 Task: Change the configuration of the roadmap layout of the mark's project to sort by "Milestone" in ascending order.
Action: Mouse pressed left at (277, 174)
Screenshot: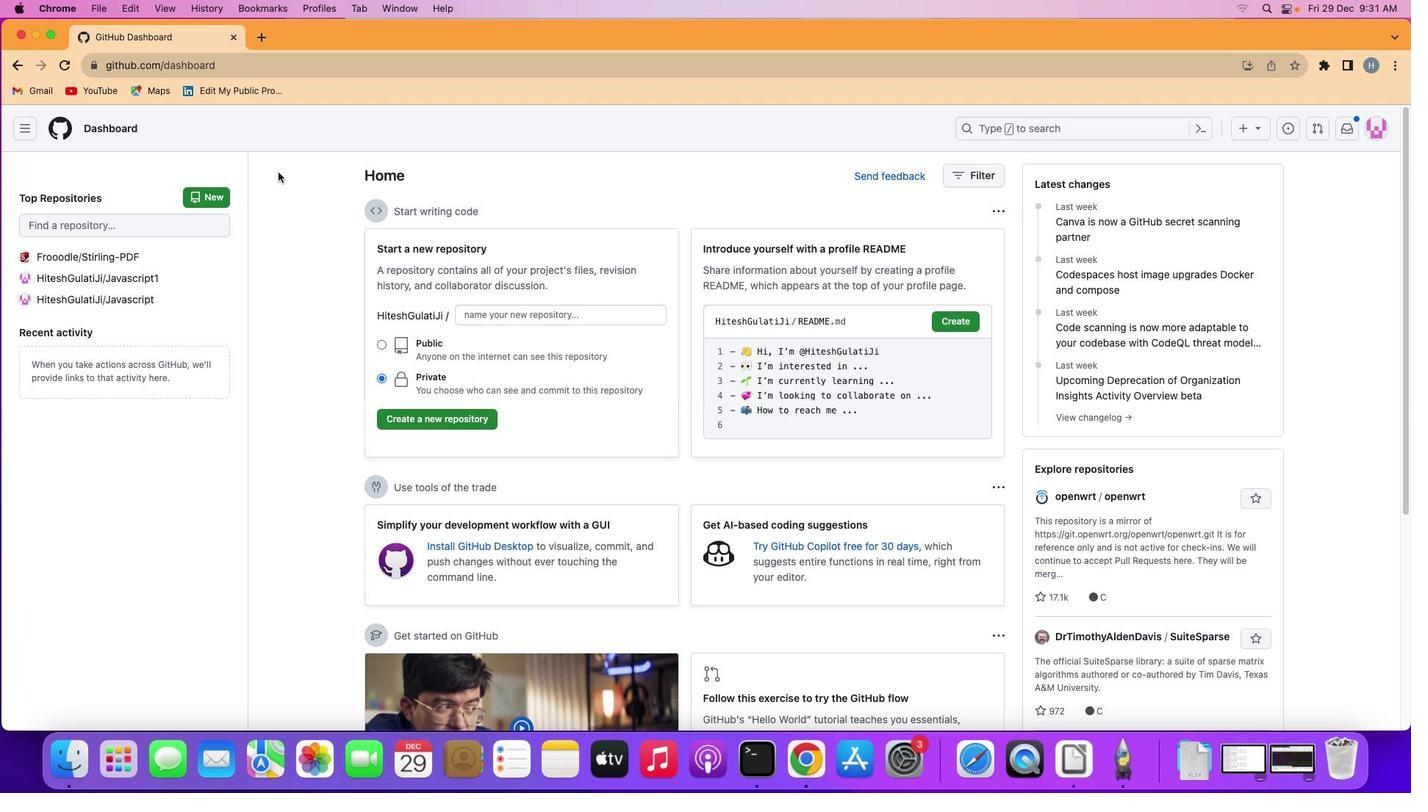 
Action: Mouse moved to (30, 130)
Screenshot: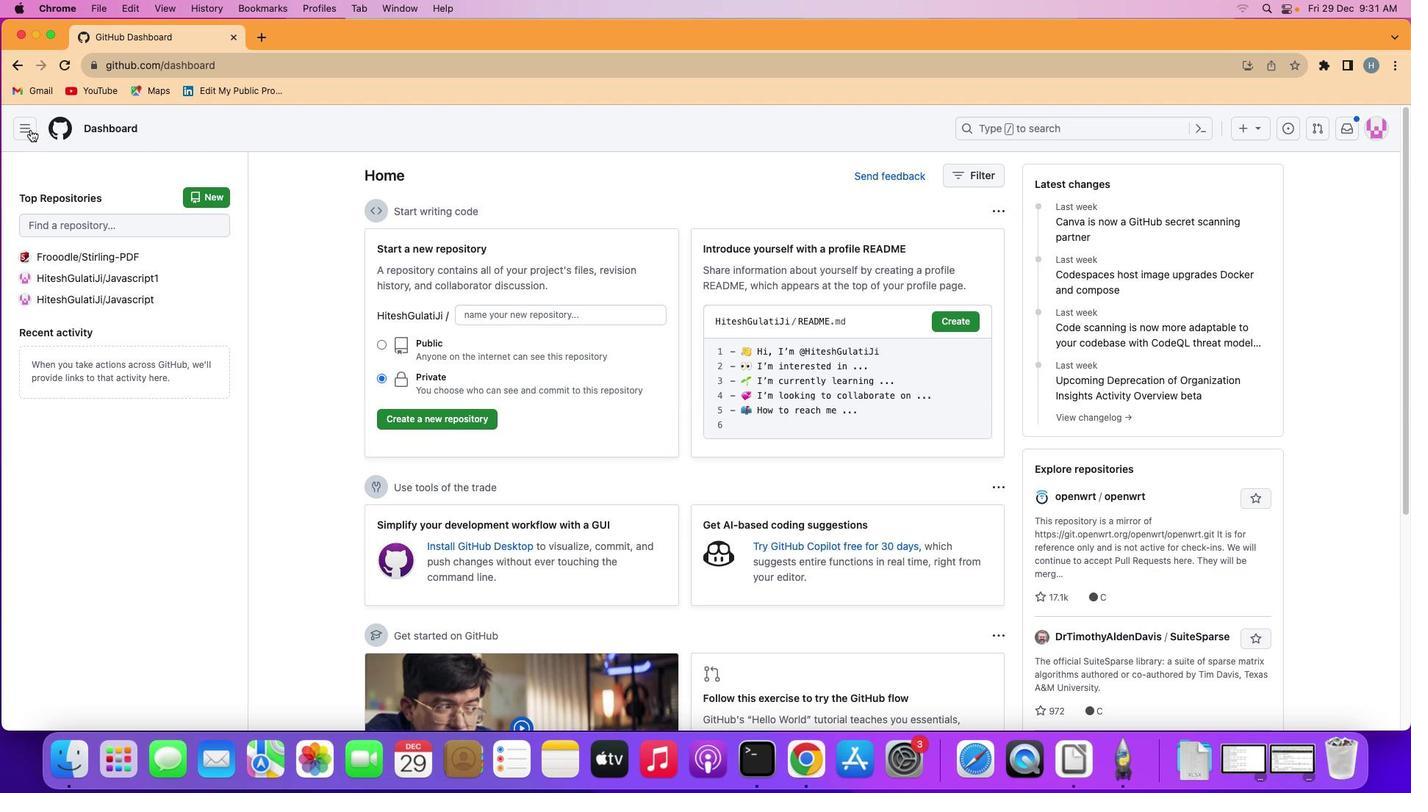 
Action: Mouse pressed left at (30, 130)
Screenshot: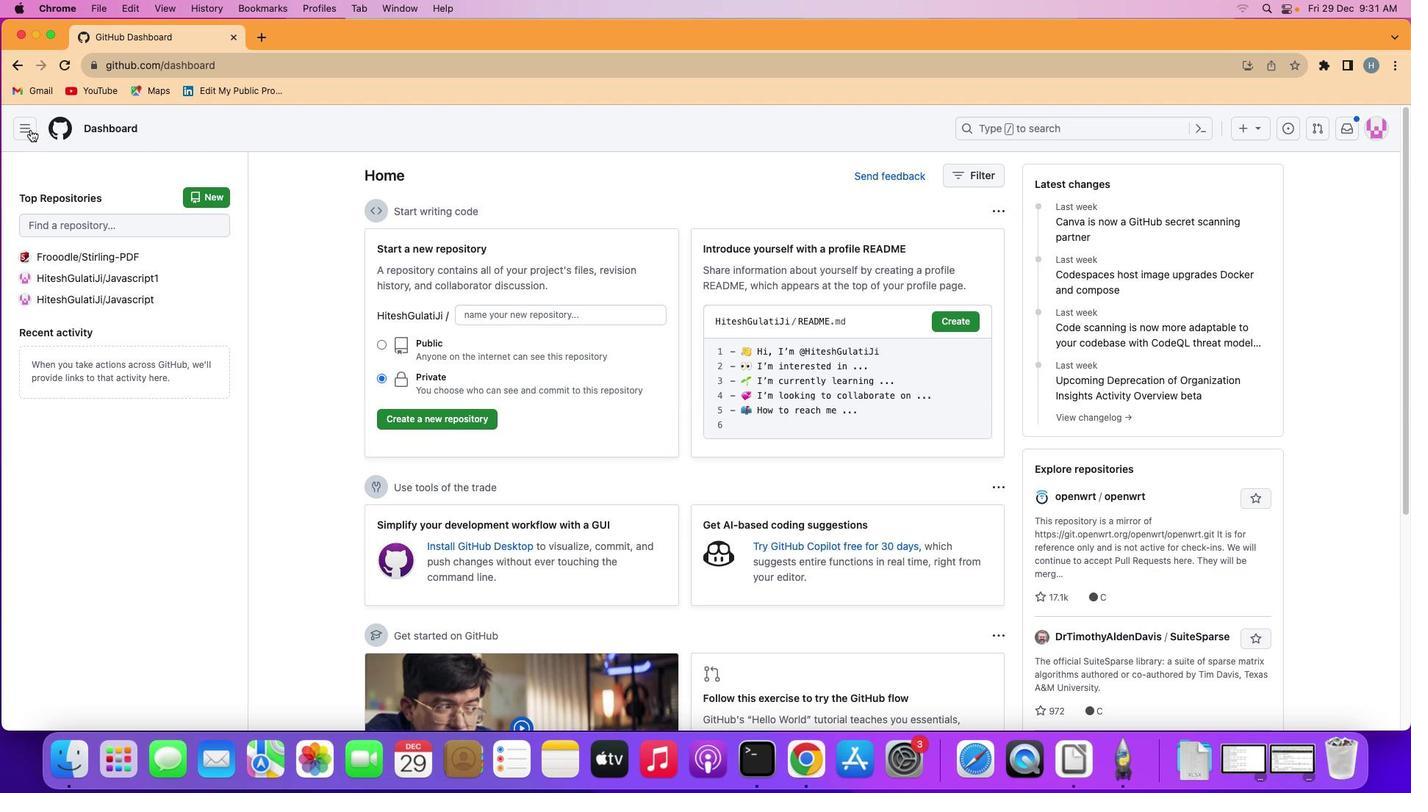 
Action: Mouse moved to (91, 239)
Screenshot: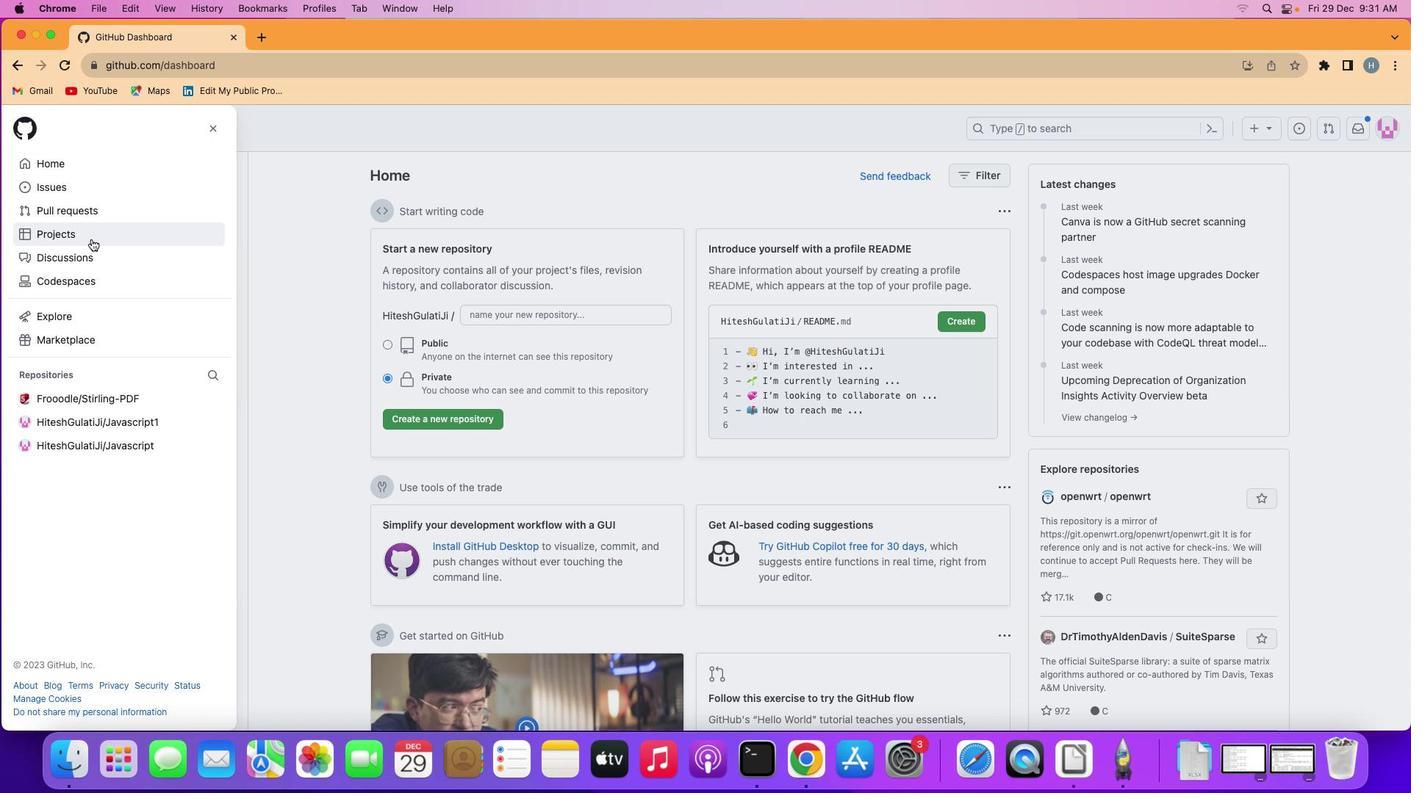 
Action: Mouse pressed left at (91, 239)
Screenshot: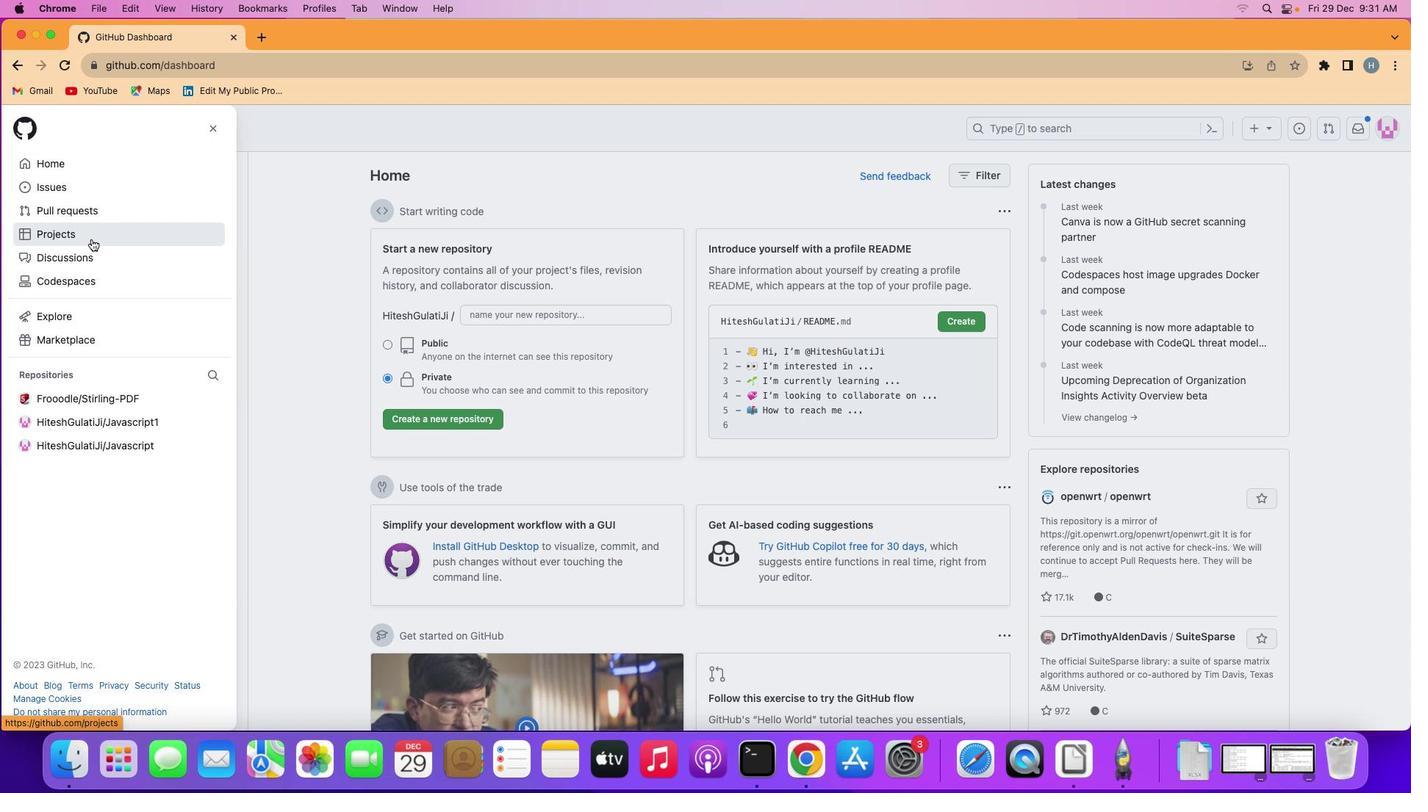 
Action: Mouse moved to (547, 264)
Screenshot: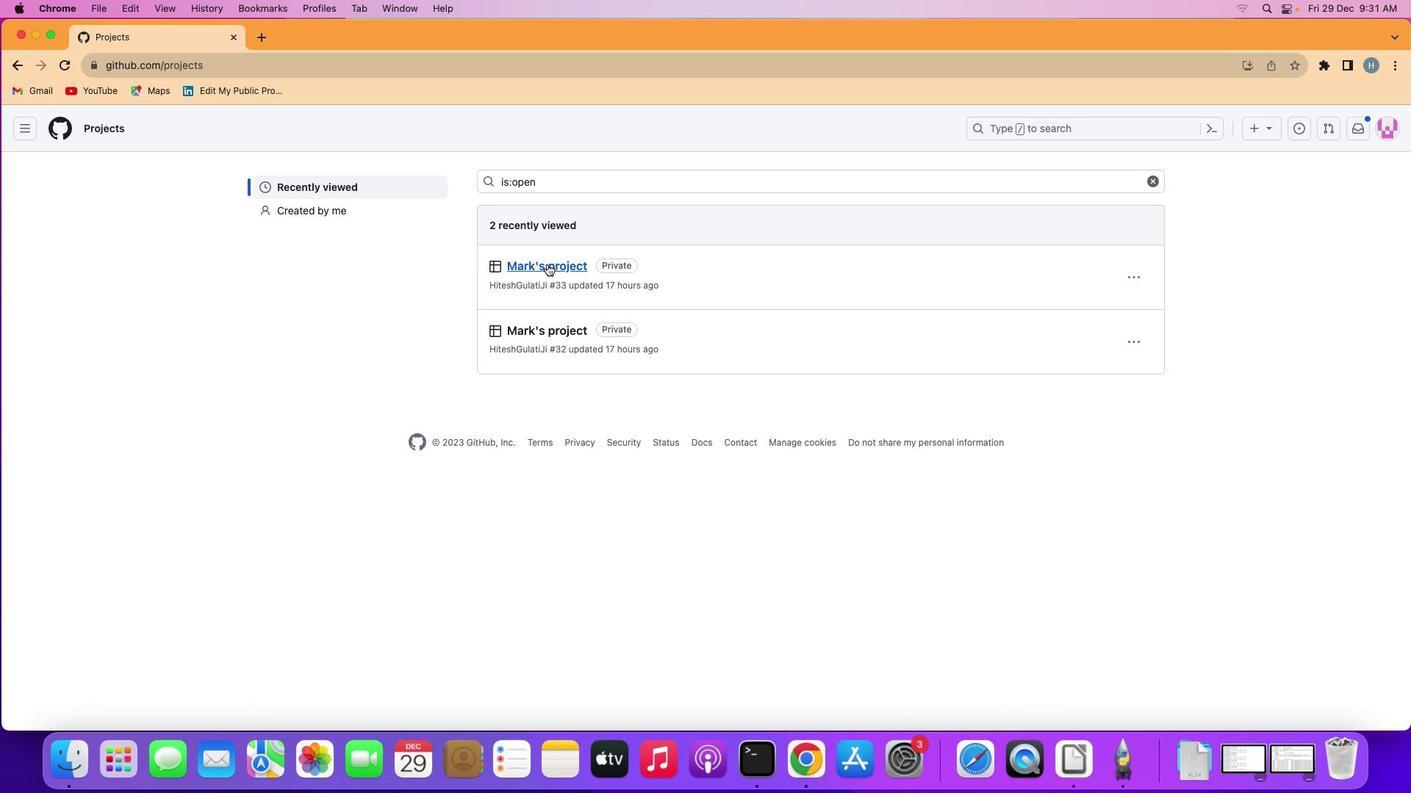 
Action: Mouse pressed left at (547, 264)
Screenshot: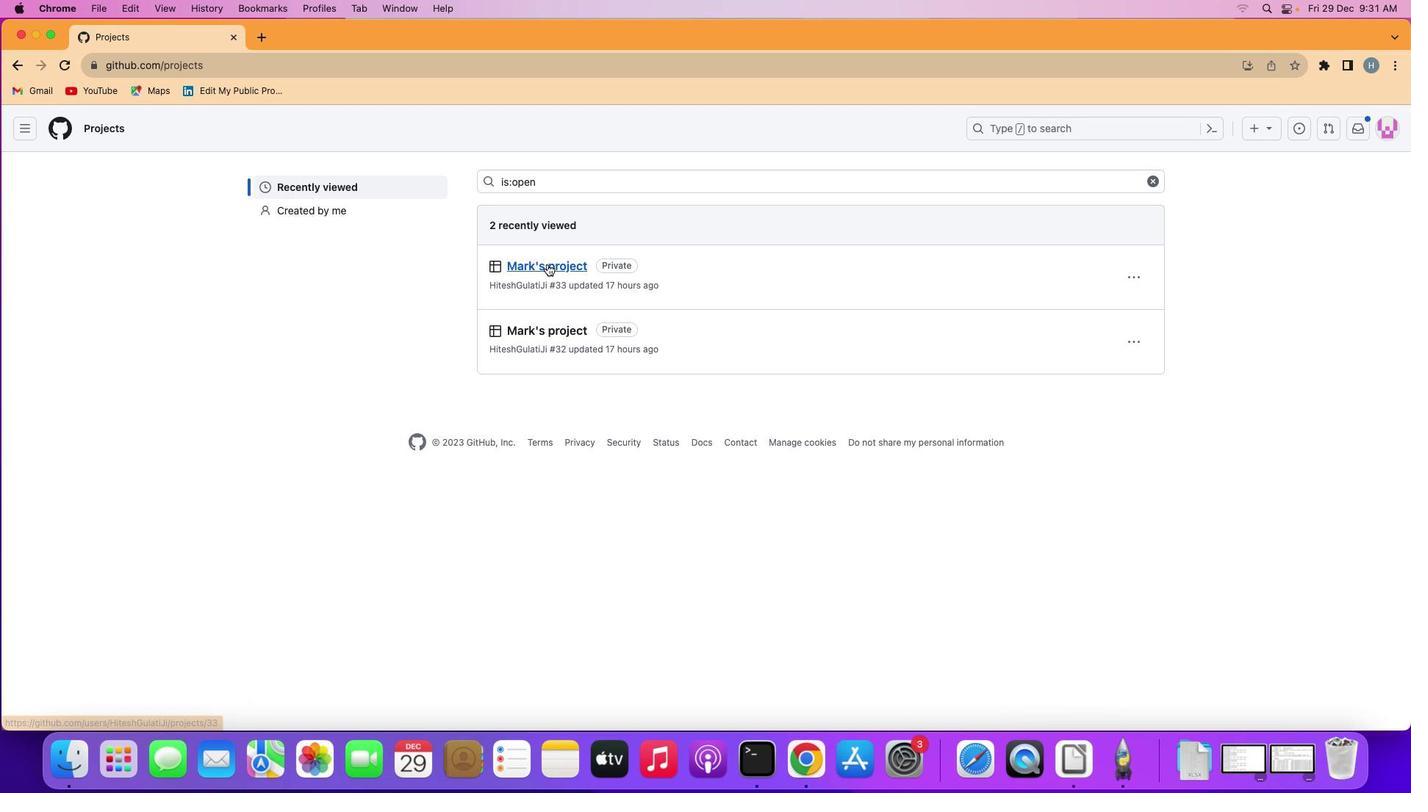 
Action: Mouse moved to (102, 199)
Screenshot: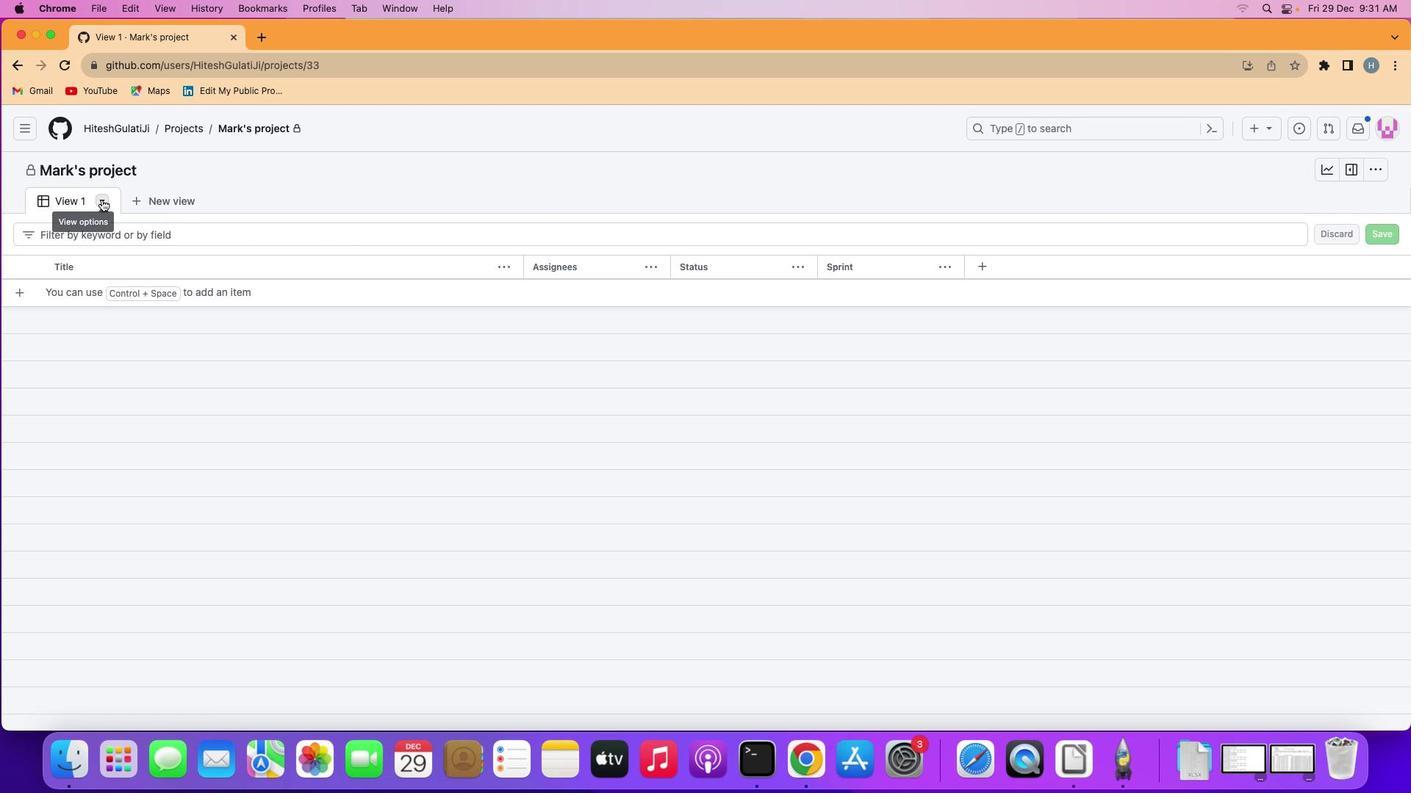 
Action: Mouse pressed left at (102, 199)
Screenshot: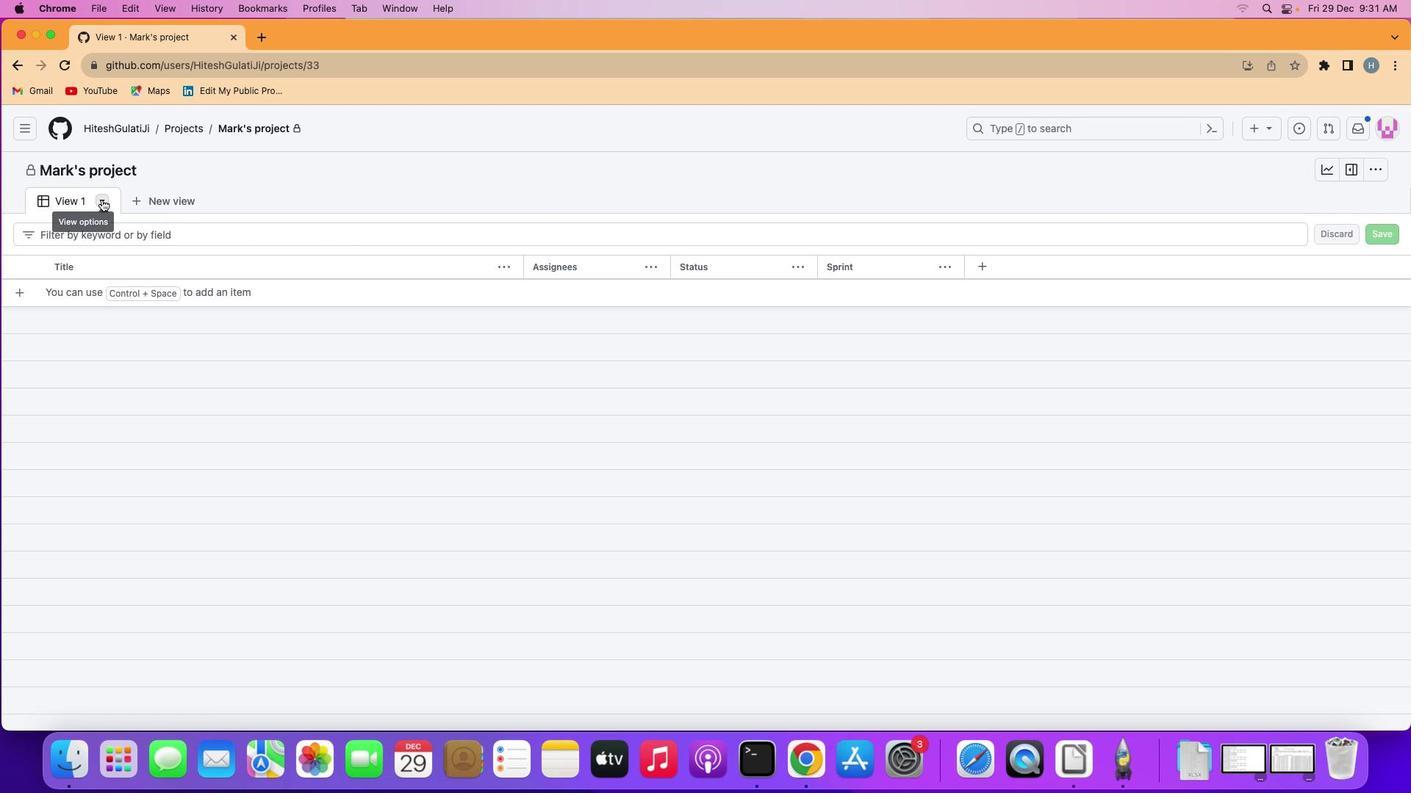 
Action: Mouse moved to (275, 252)
Screenshot: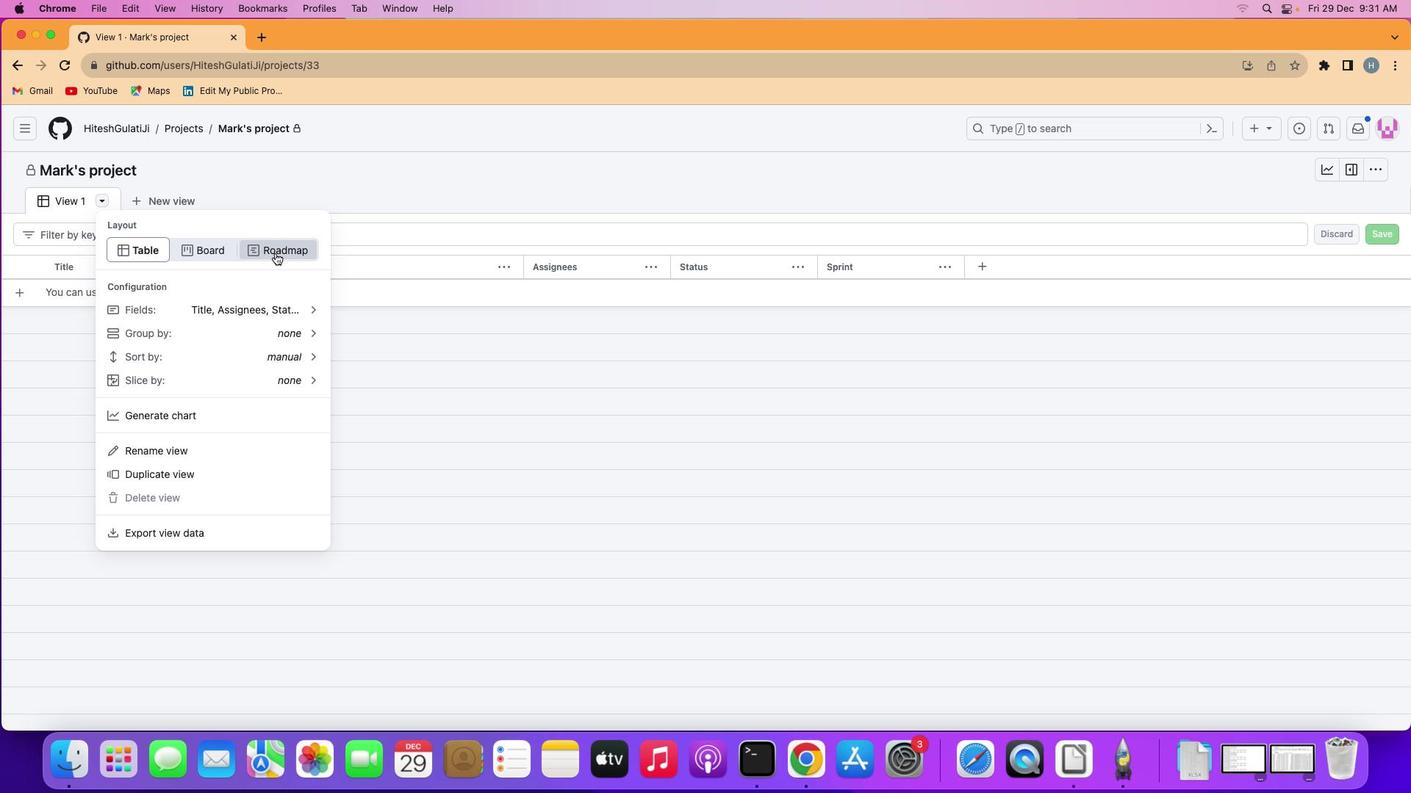 
Action: Mouse pressed left at (275, 252)
Screenshot: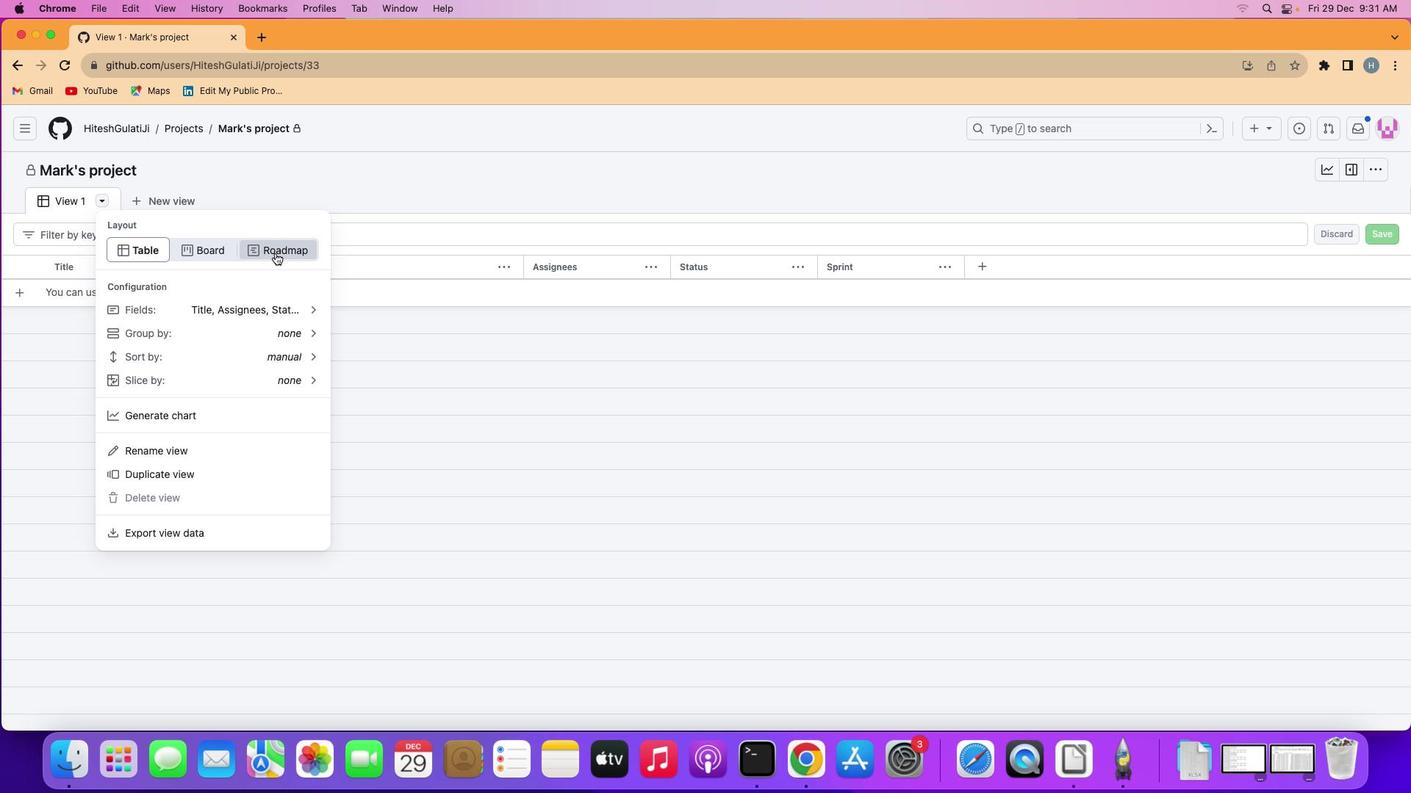 
Action: Mouse moved to (102, 202)
Screenshot: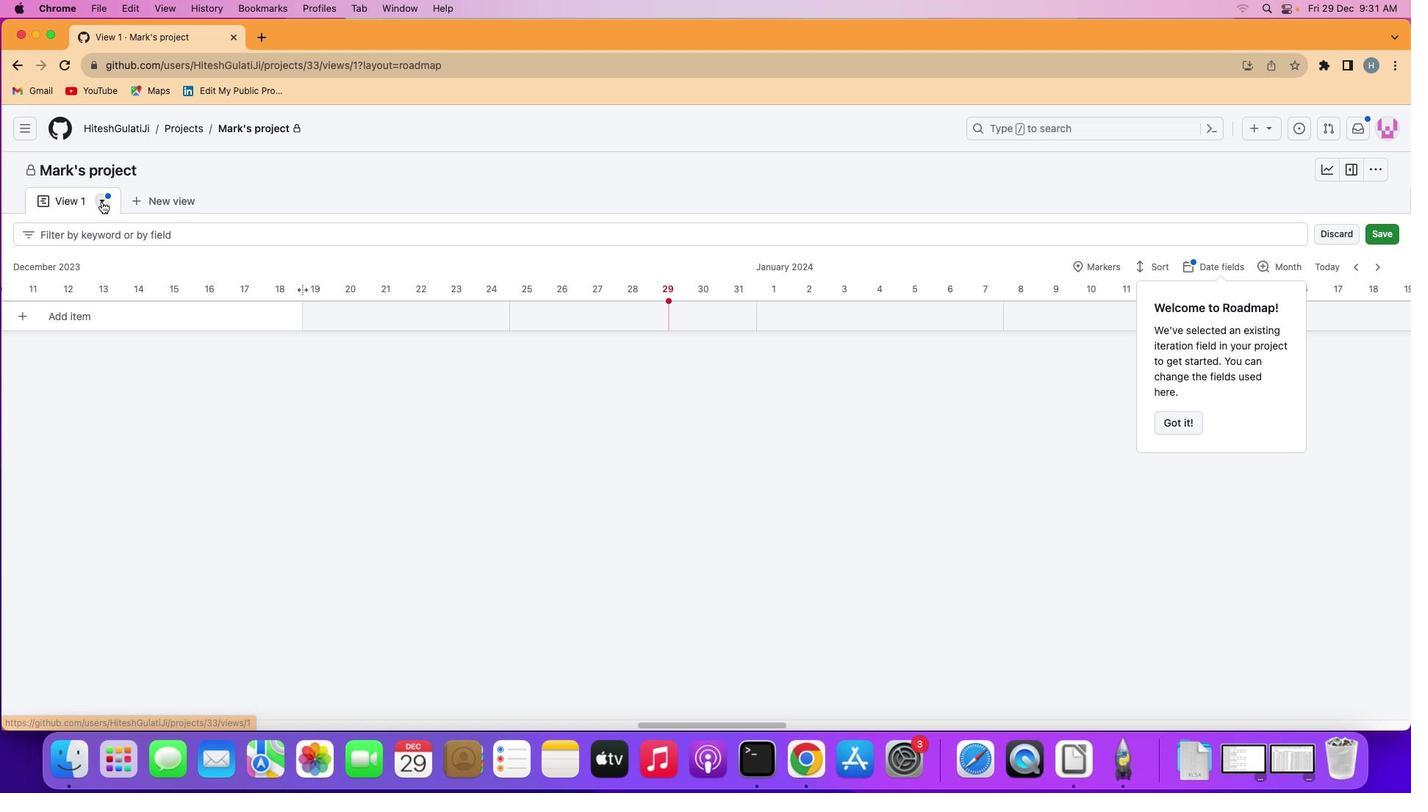 
Action: Mouse pressed left at (102, 202)
Screenshot: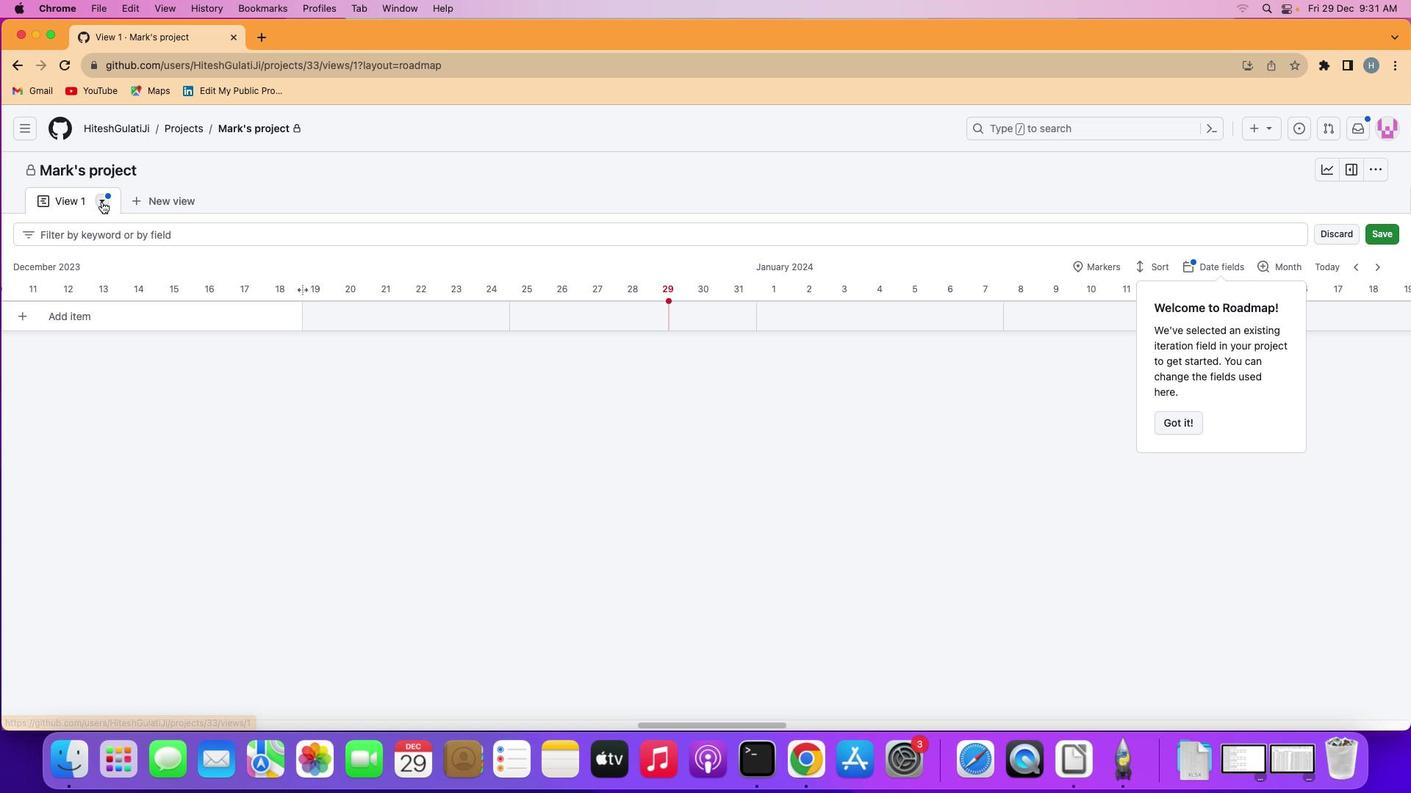 
Action: Mouse moved to (152, 354)
Screenshot: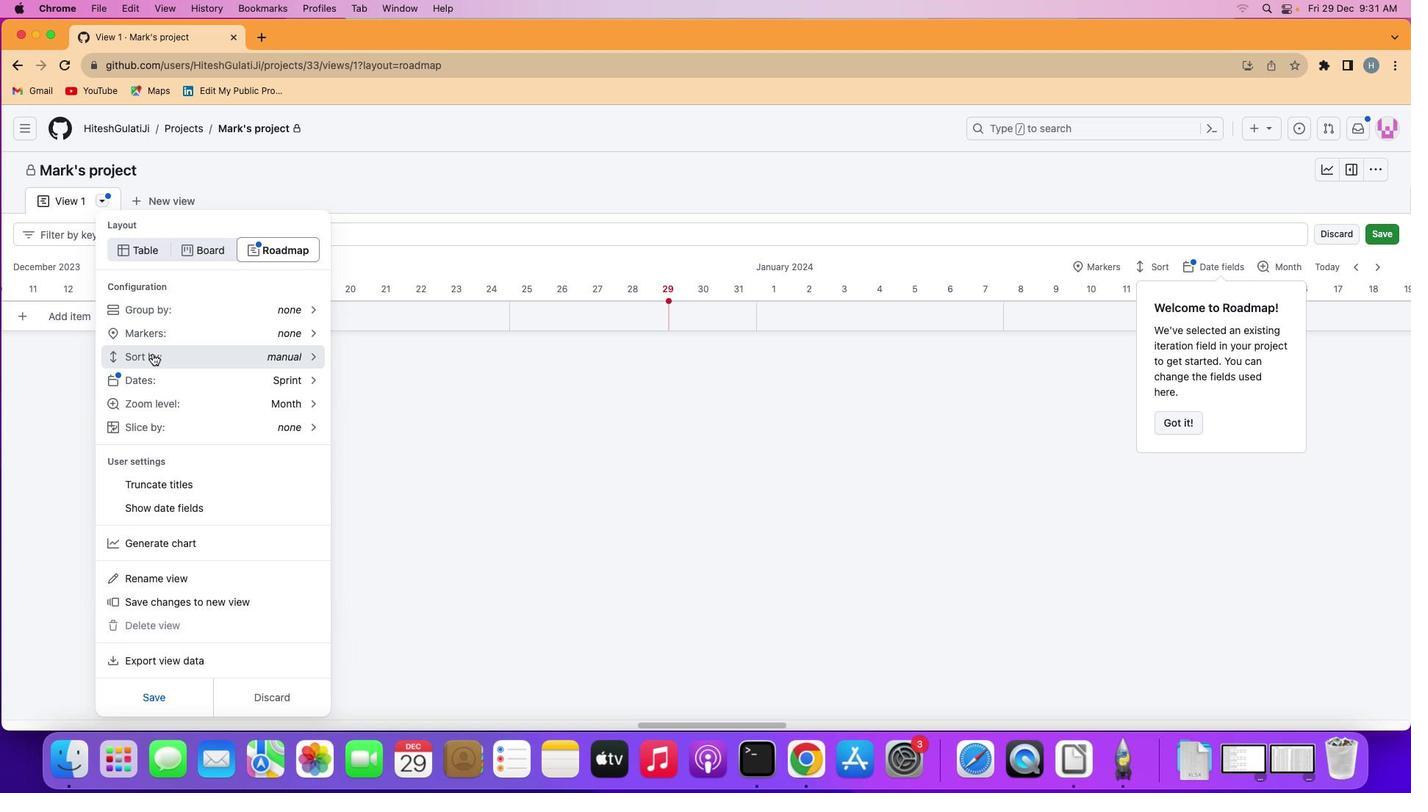 
Action: Mouse pressed left at (152, 354)
Screenshot: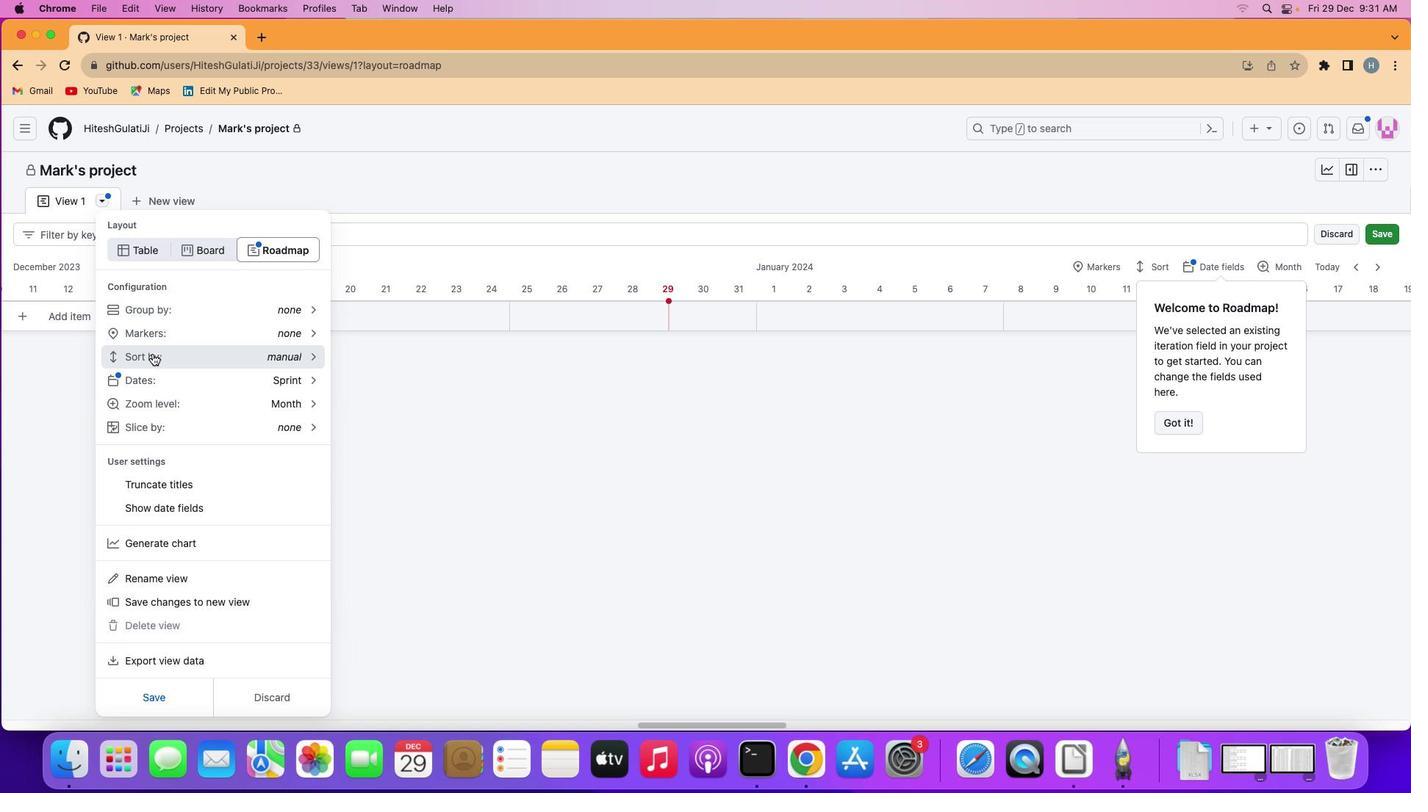 
Action: Mouse moved to (184, 437)
Screenshot: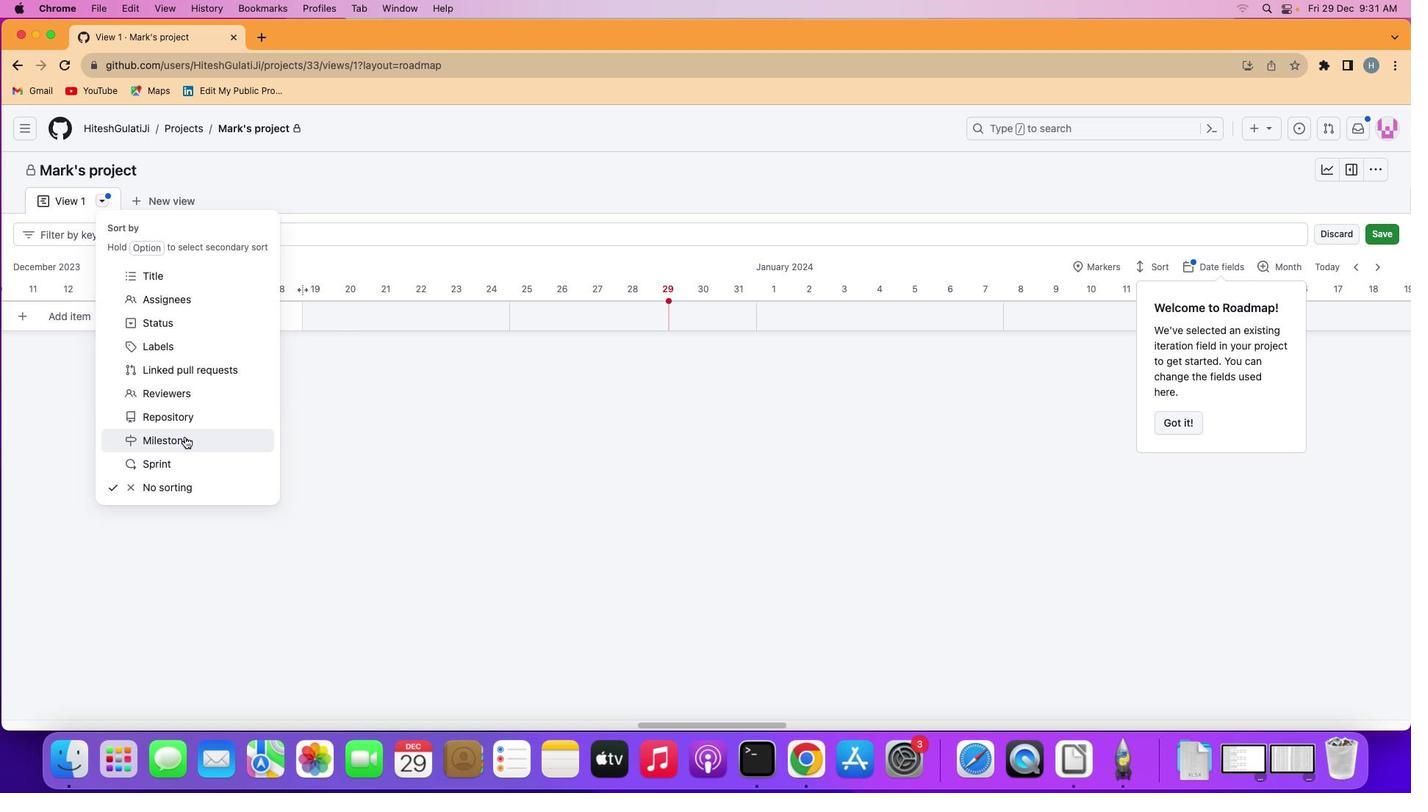 
Action: Mouse pressed left at (184, 437)
Screenshot: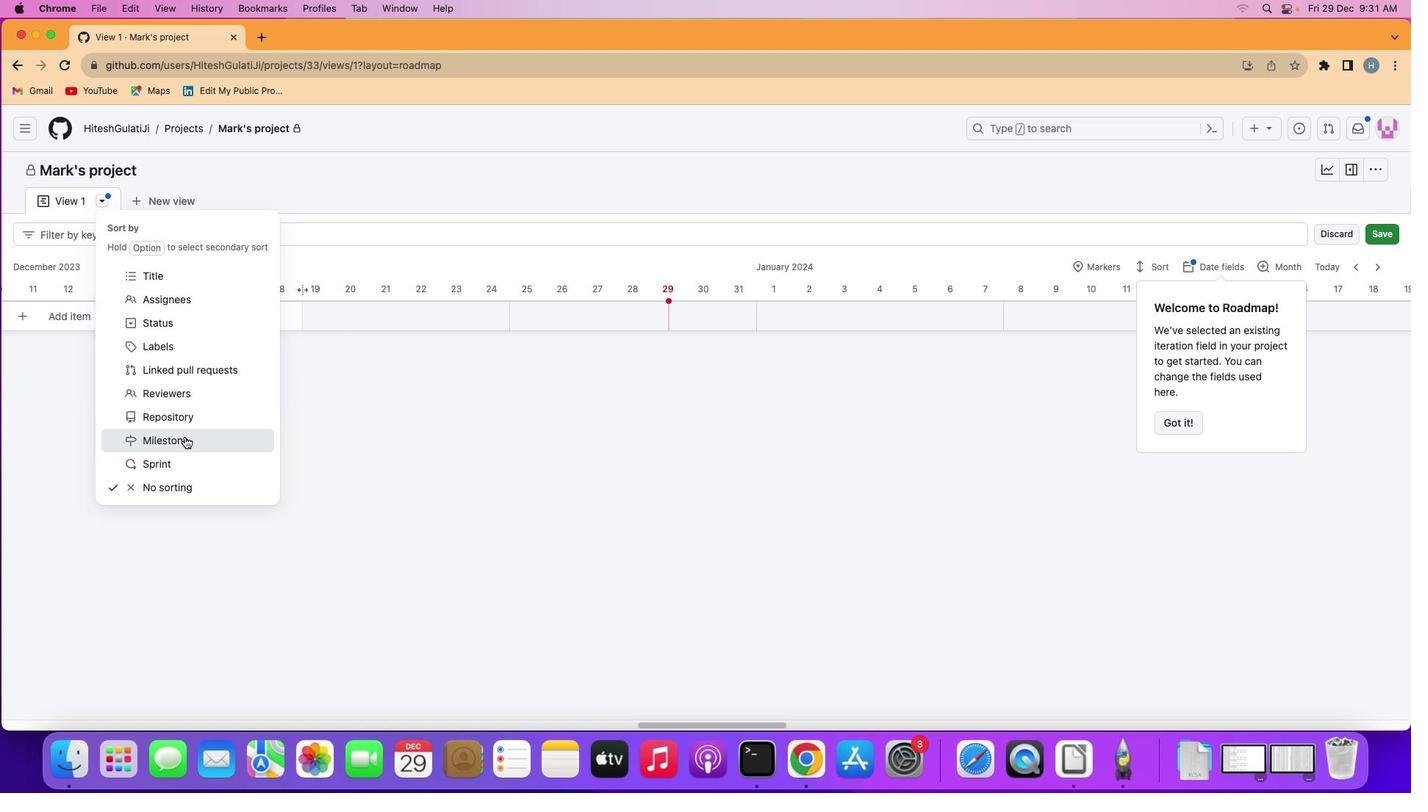 
Action: Mouse moved to (337, 404)
Screenshot: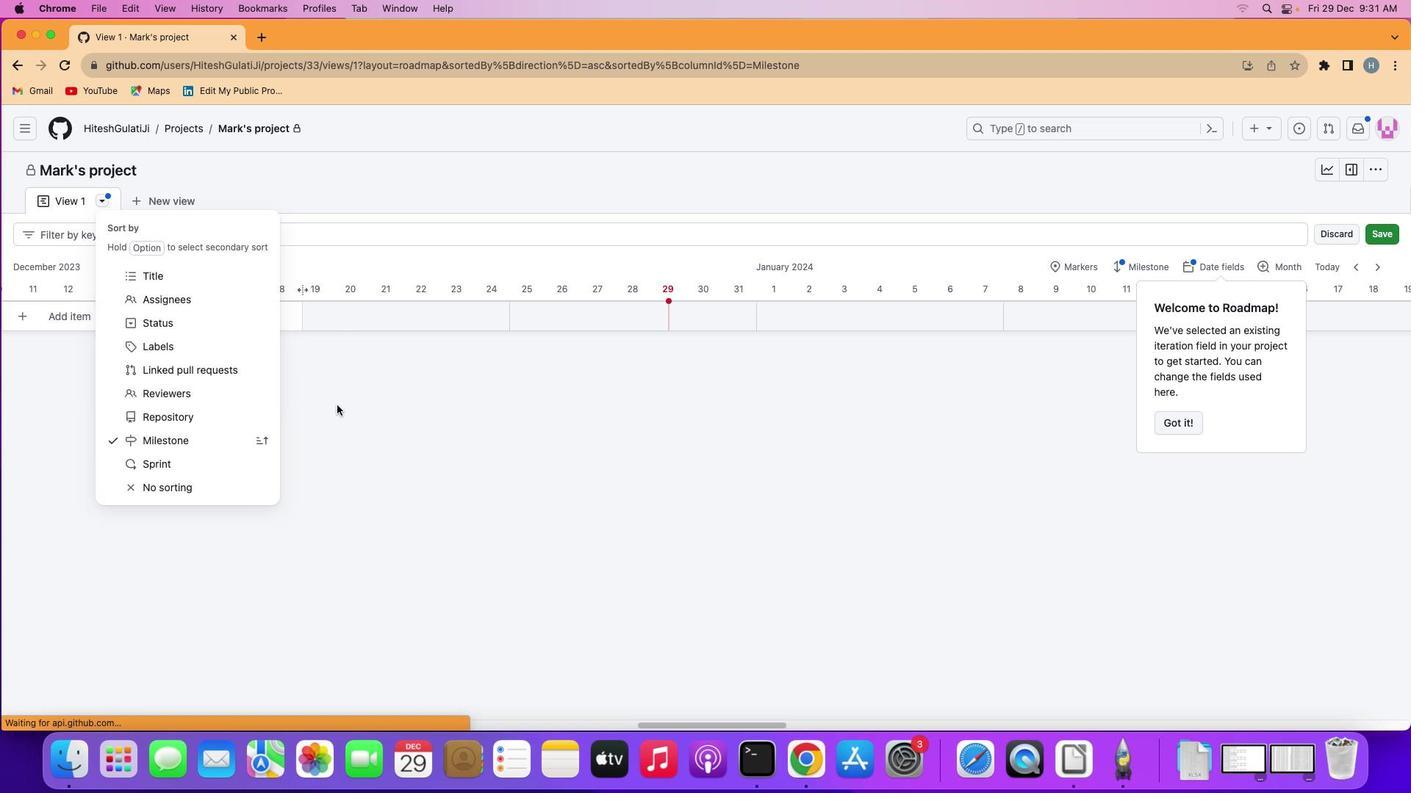 
